 Task: Create in the project Visionary in Backlog an issue 'Implement a new cloud-based supply chain finance system for a company with advanced financing and payment processing capabilities', assign it to team member softage.3@softage.net and change the status to IN PROGRESS.
Action: Mouse moved to (103, 182)
Screenshot: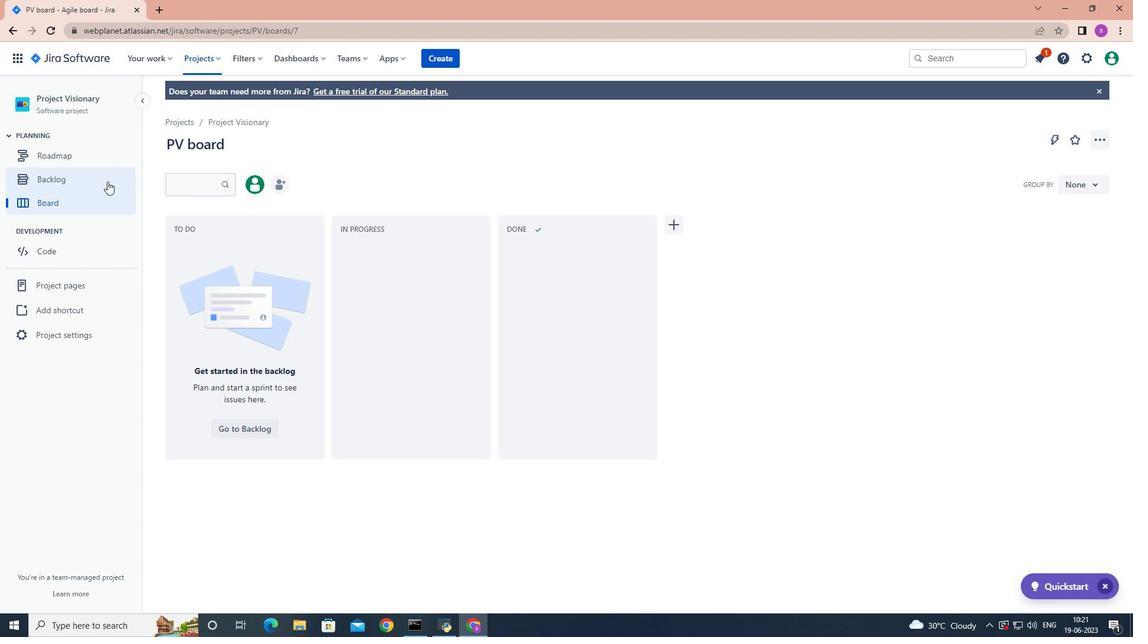 
Action: Mouse pressed left at (103, 182)
Screenshot: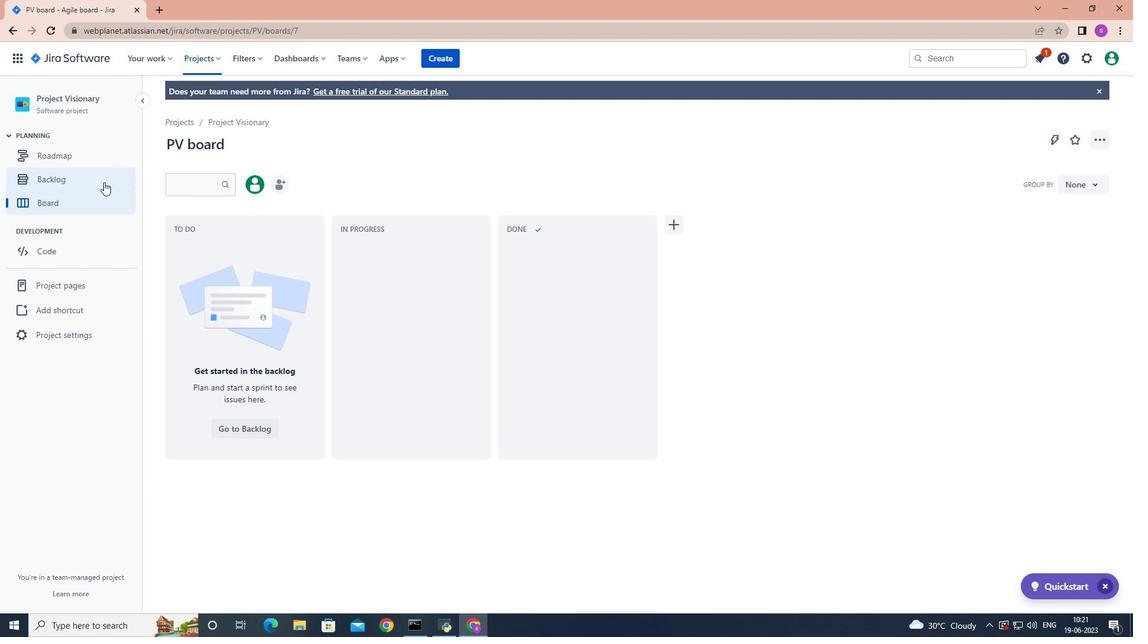 
Action: Mouse moved to (311, 213)
Screenshot: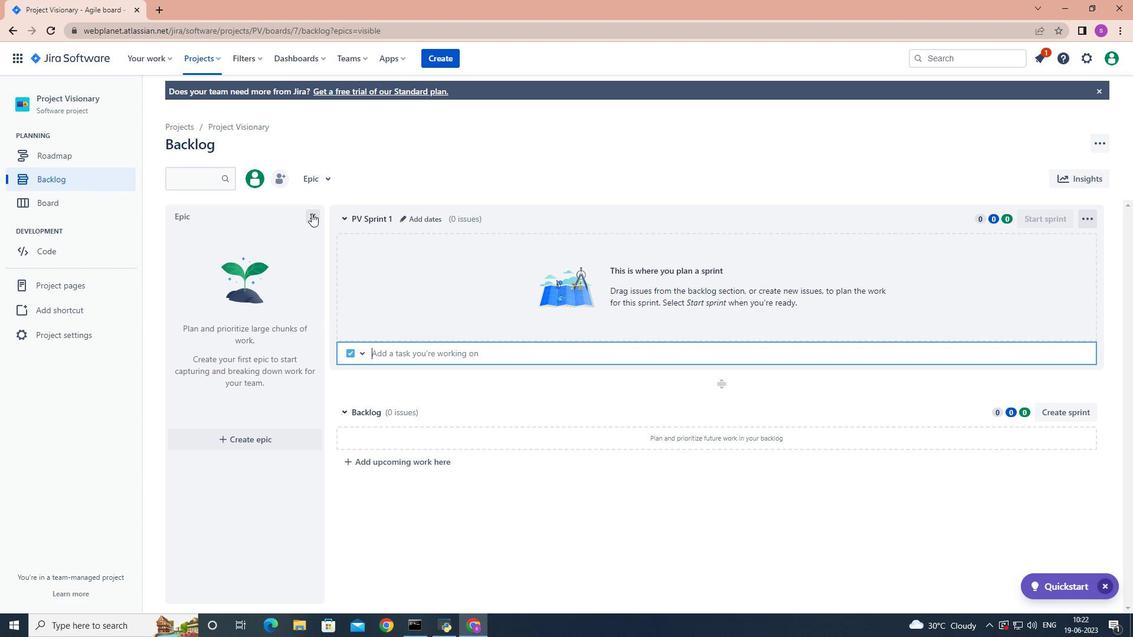 
Action: Mouse pressed left at (311, 213)
Screenshot: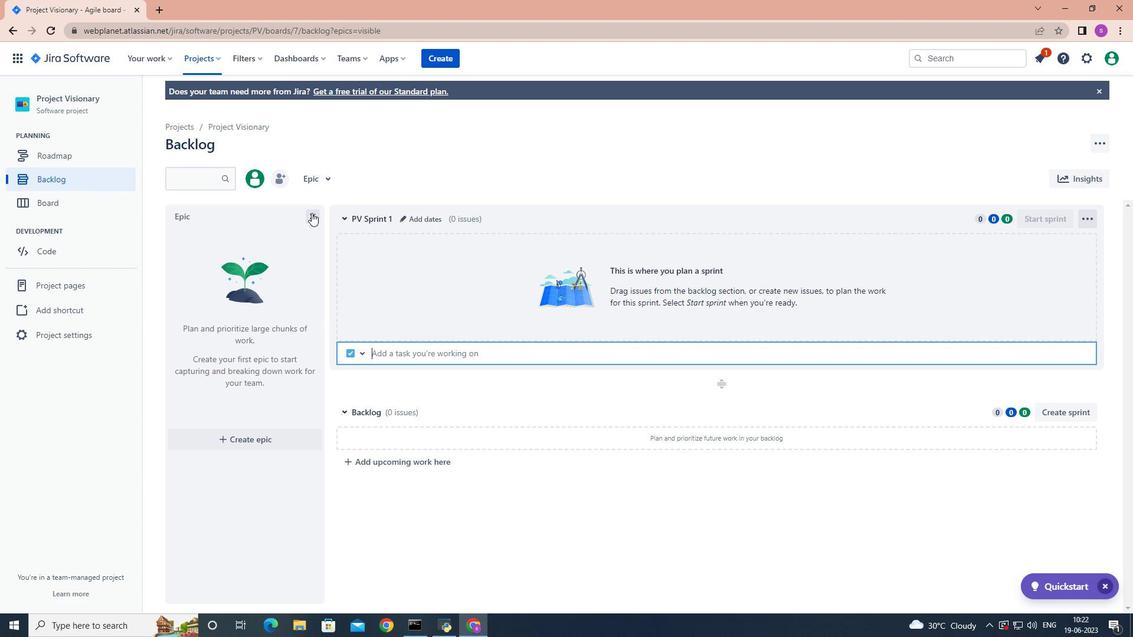 
Action: Mouse moved to (209, 352)
Screenshot: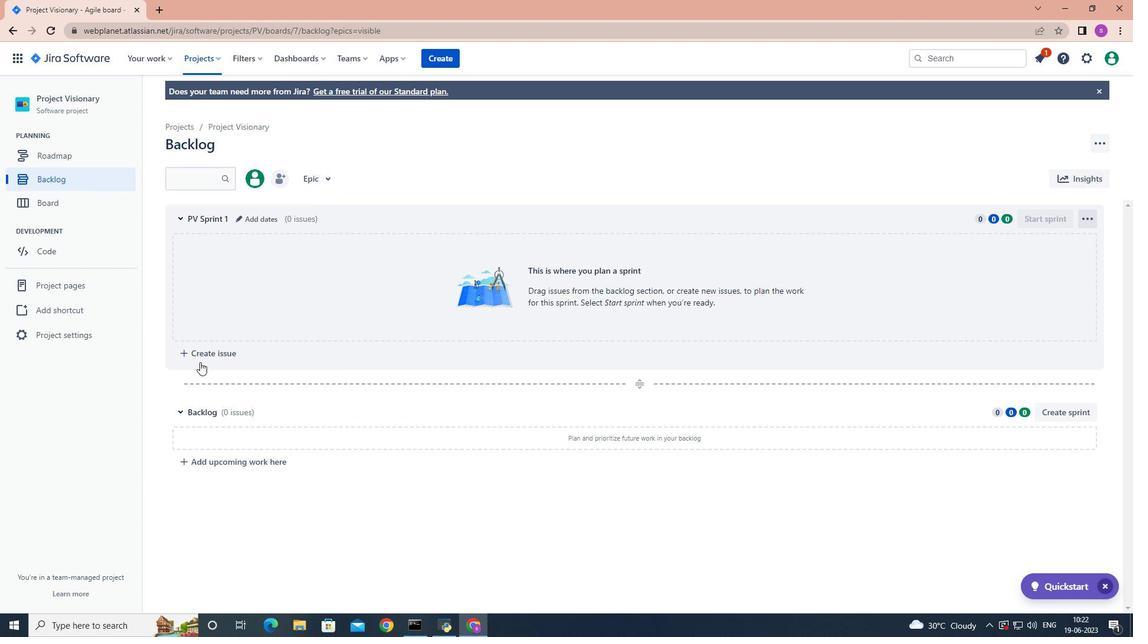 
Action: Mouse pressed left at (209, 352)
Screenshot: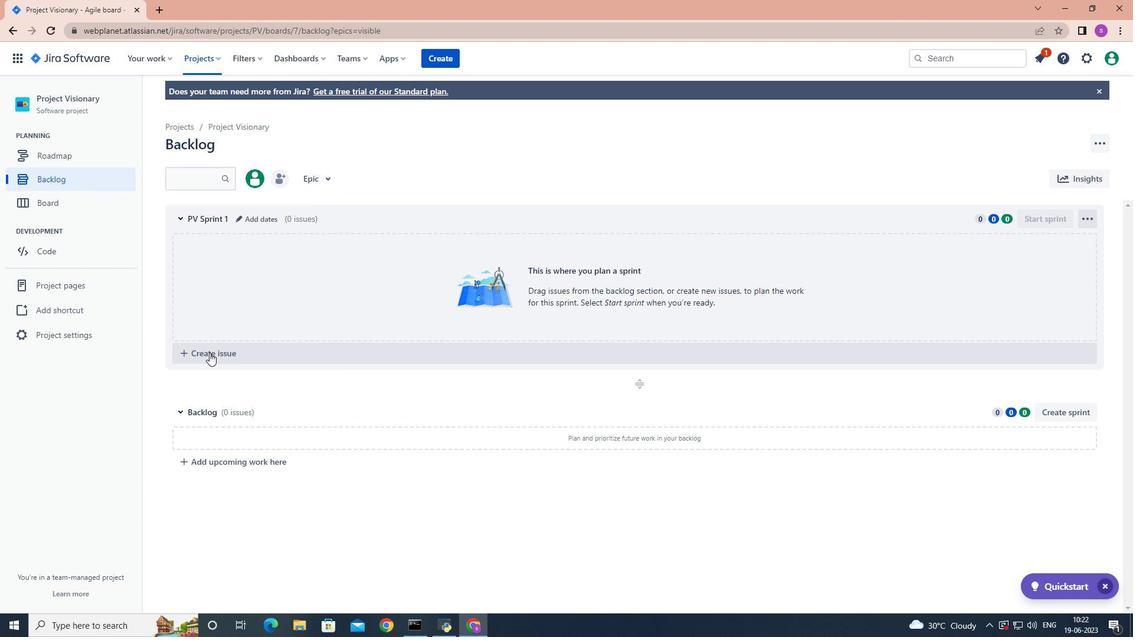 
Action: Mouse moved to (210, 352)
Screenshot: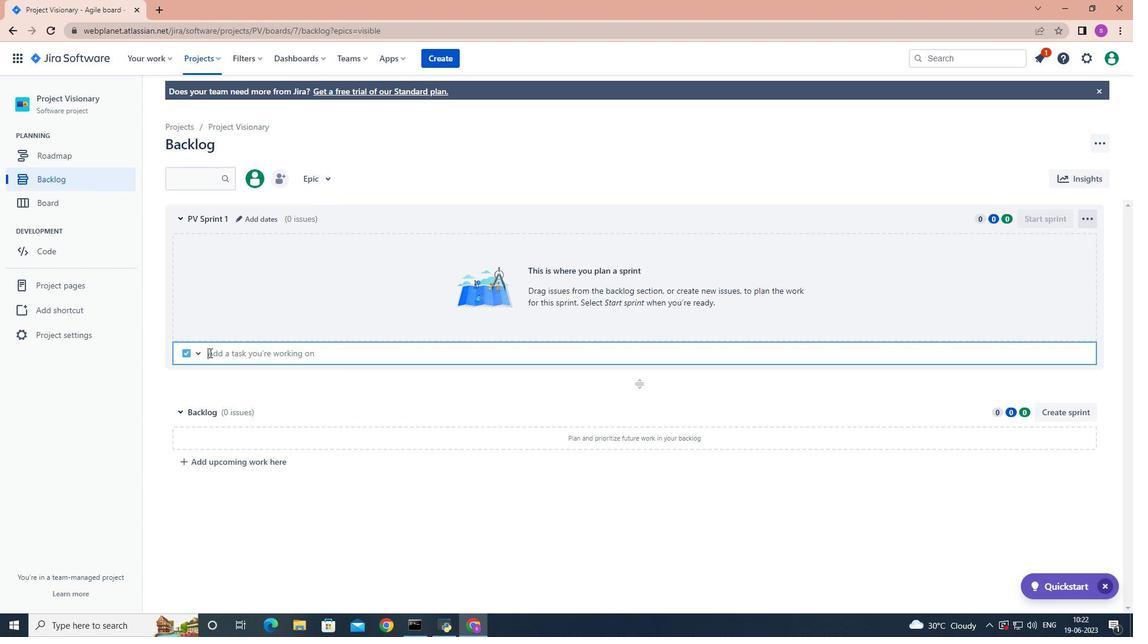 
Action: Key pressed <Key.shift>Implement<Key.space>a<Key.space>new<Key.space>cloud-based<Key.space>supply<Key.space>chain<Key.space>finance<Key.space>system<Key.space>for<Key.space>a<Key.space>company<Key.space>with<Key.space>advanced<Key.space>financing<Key.space>and<Key.space>payment<Key.space>processing<Key.space>capabilities<Key.enter>
Screenshot: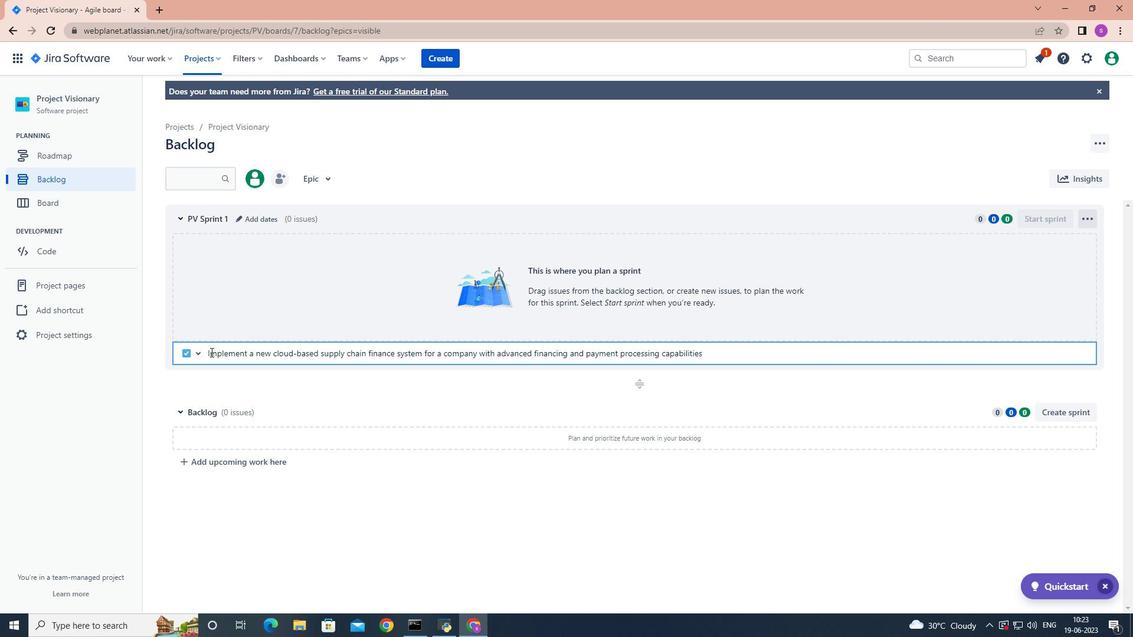 
Action: Mouse moved to (1062, 243)
Screenshot: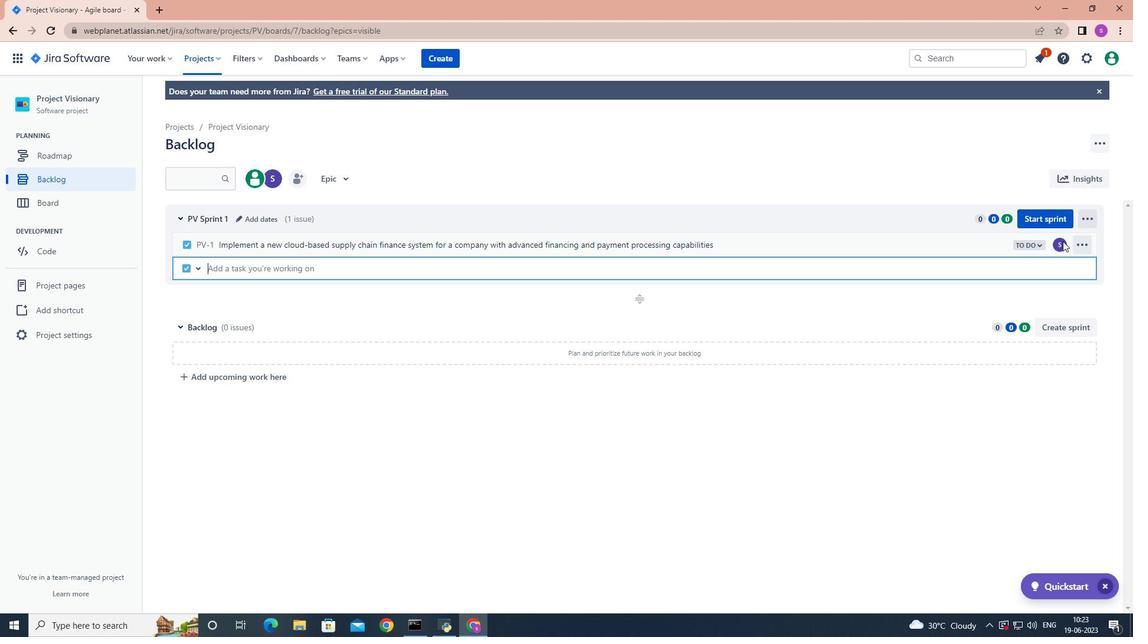 
Action: Mouse pressed left at (1062, 243)
Screenshot: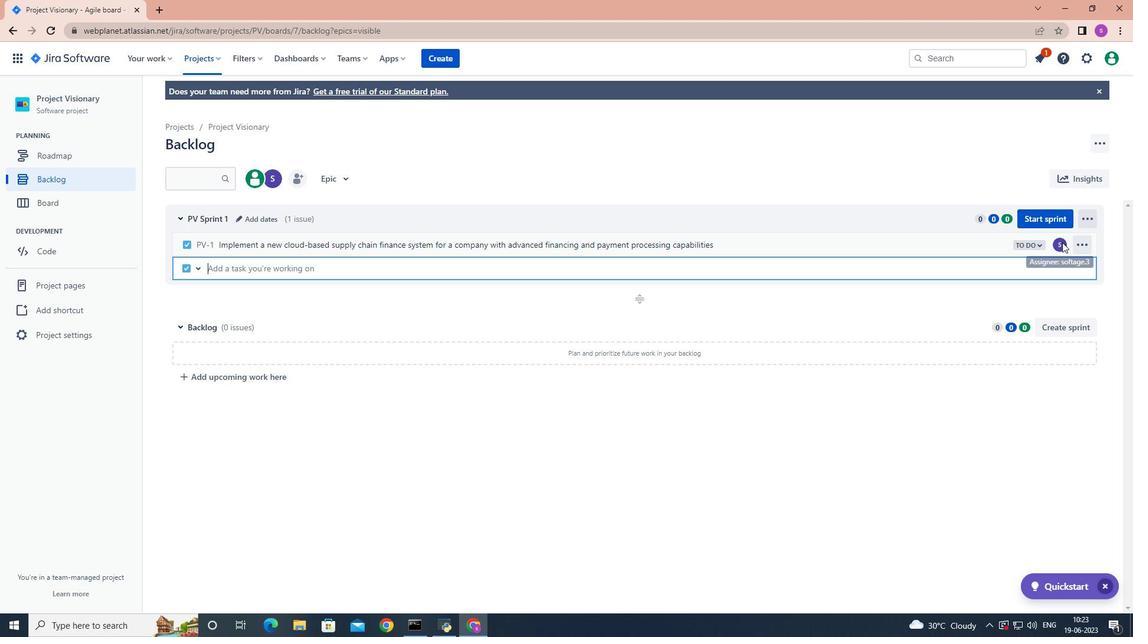 
Action: Mouse moved to (1062, 243)
Screenshot: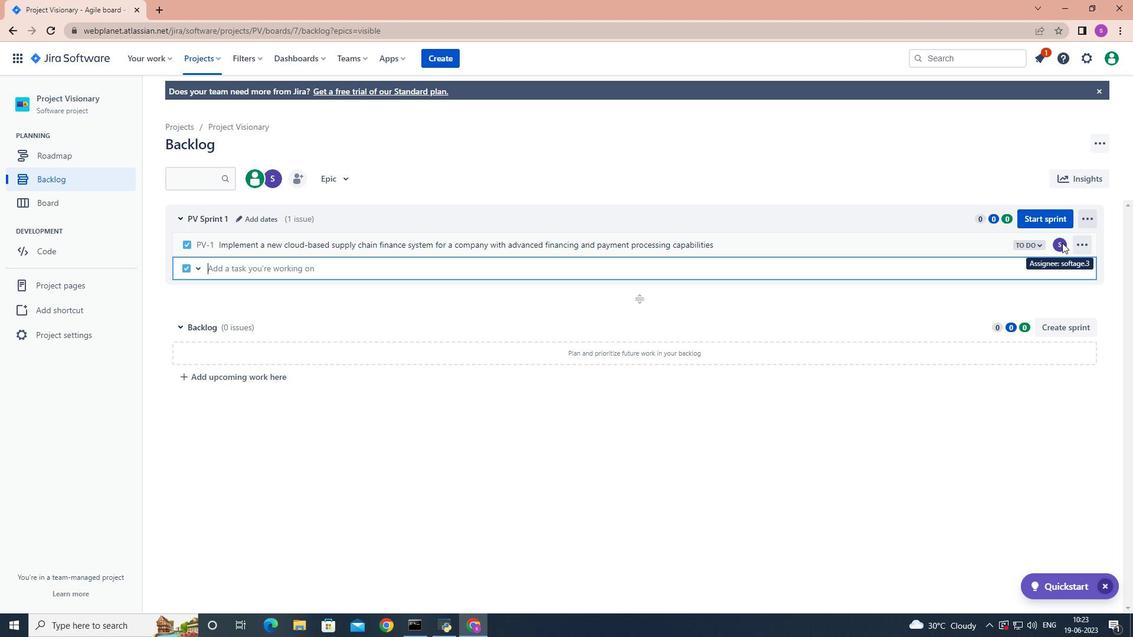 
Action: Mouse pressed left at (1062, 243)
Screenshot: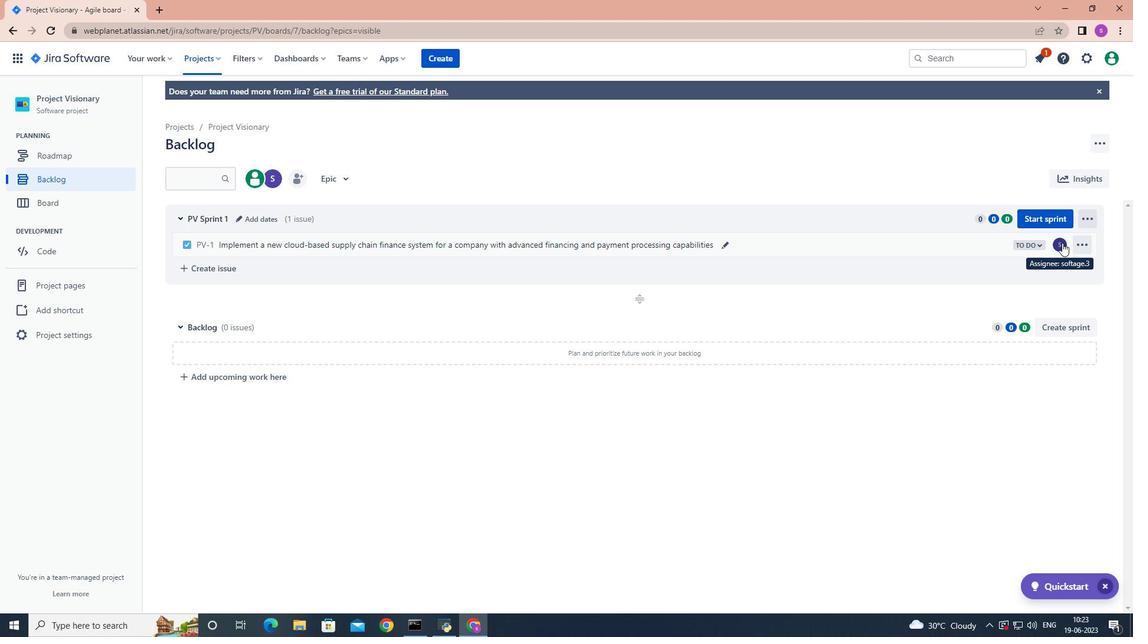 
Action: Key pressed sofyta<Key.backspace><Key.backspace><Key.backspace>tage.3
Screenshot: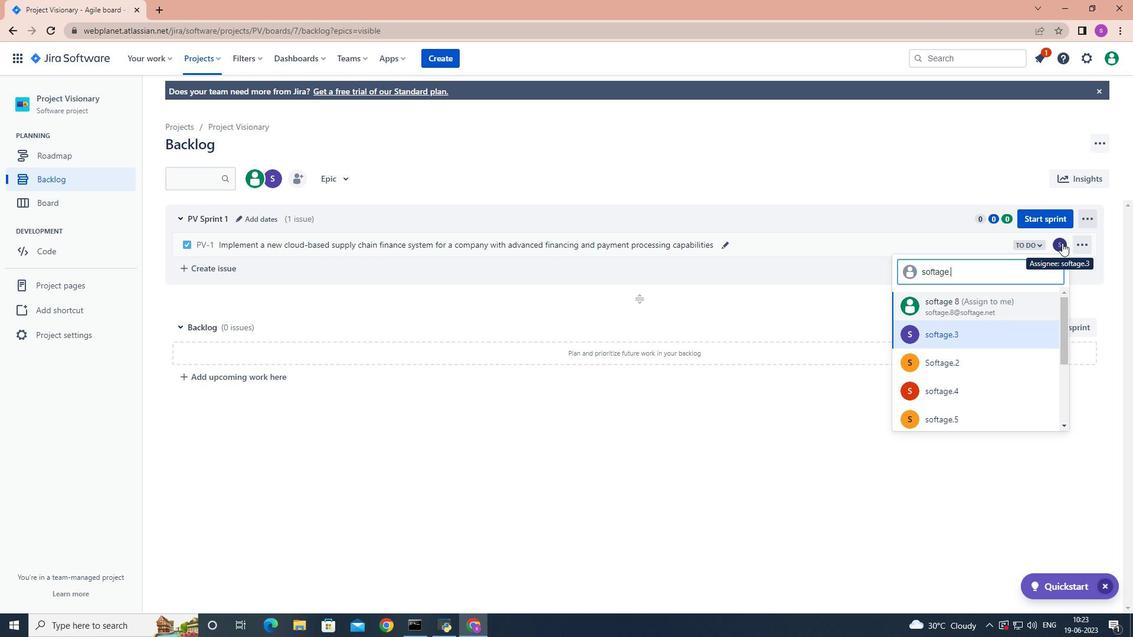 
Action: Mouse moved to (1000, 336)
Screenshot: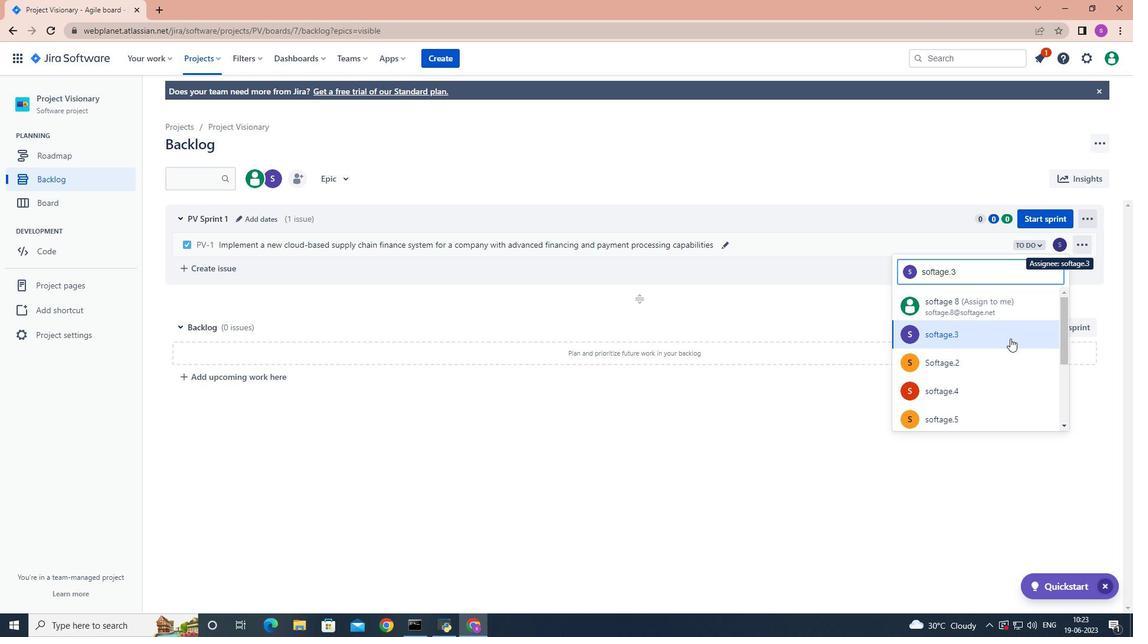 
Action: Mouse pressed left at (1000, 336)
Screenshot: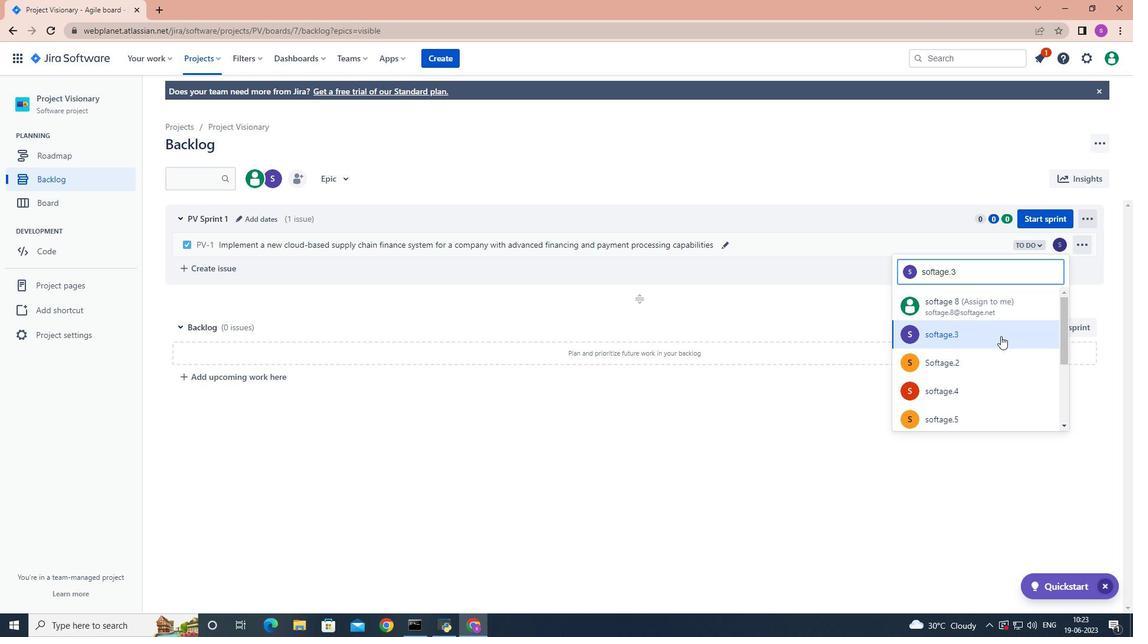 
Action: Mouse moved to (1041, 247)
Screenshot: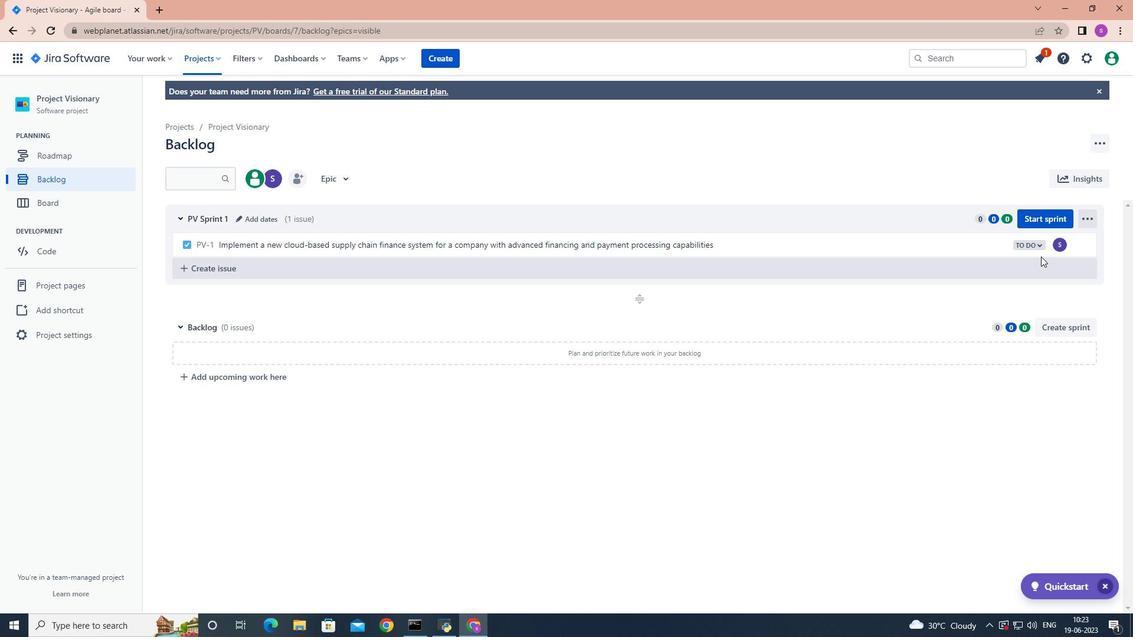 
Action: Mouse pressed left at (1041, 247)
Screenshot: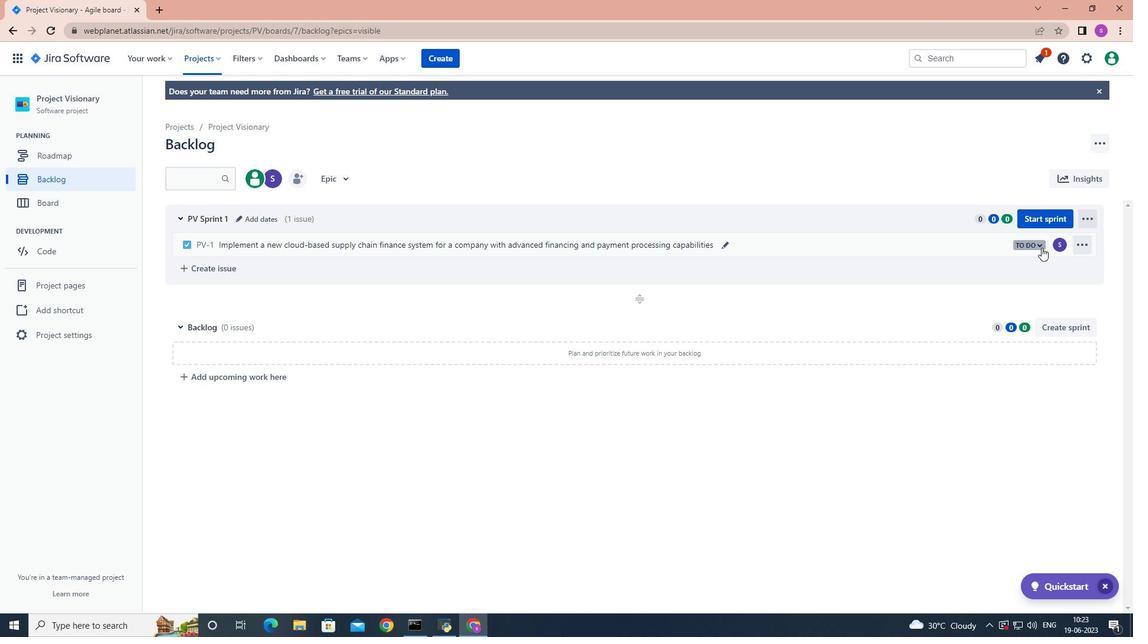 
Action: Mouse moved to (982, 269)
Screenshot: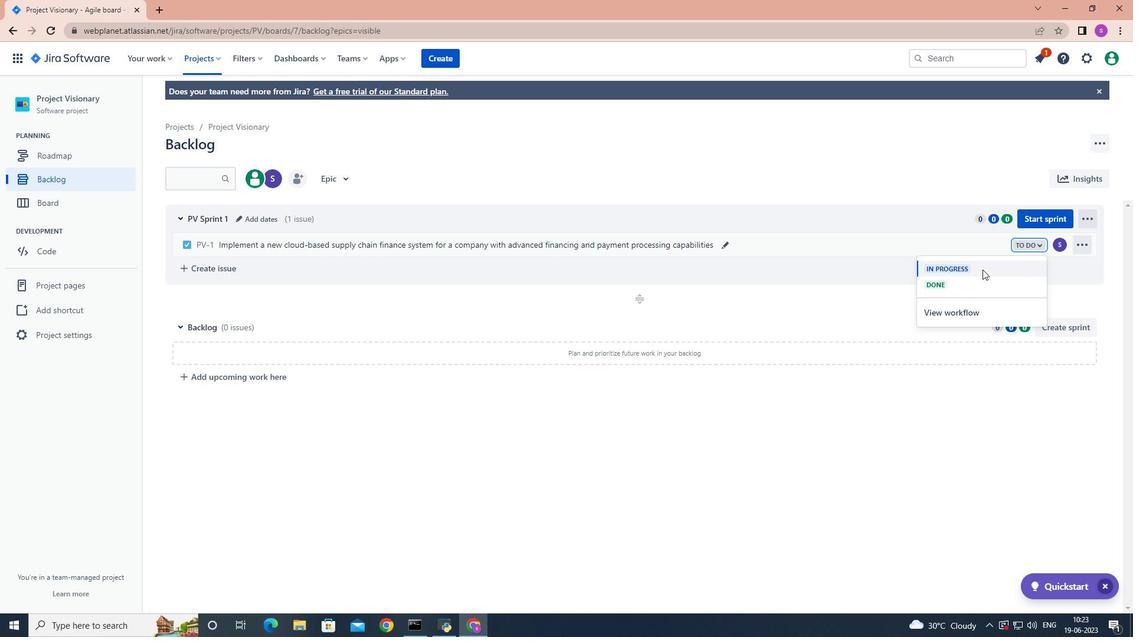 
Action: Mouse pressed left at (982, 269)
Screenshot: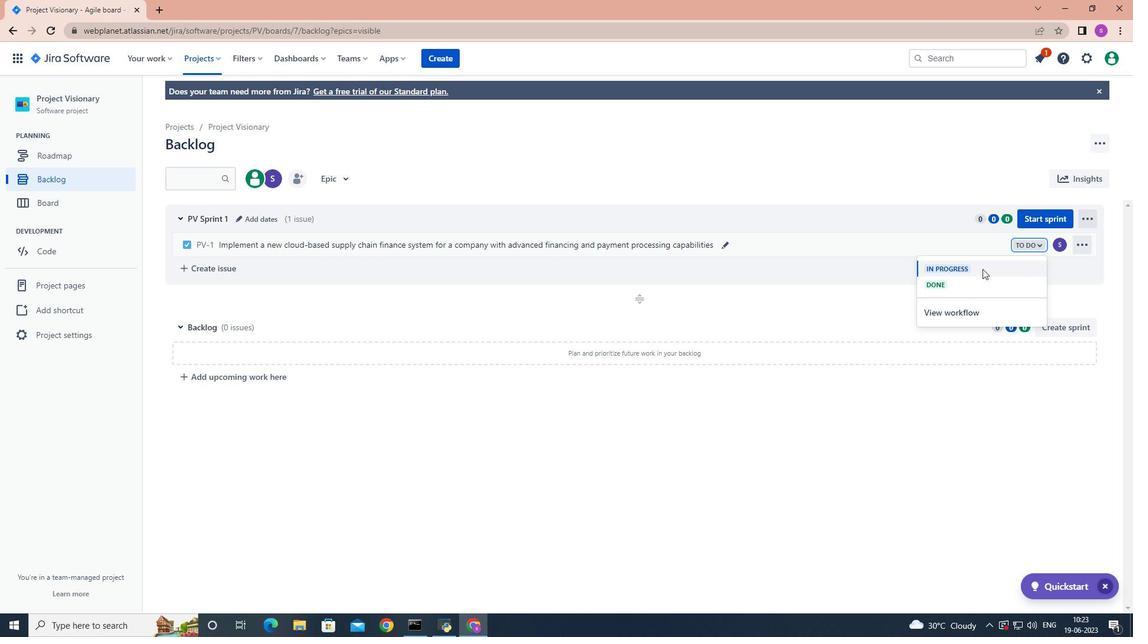 
Action: Mouse moved to (931, 435)
Screenshot: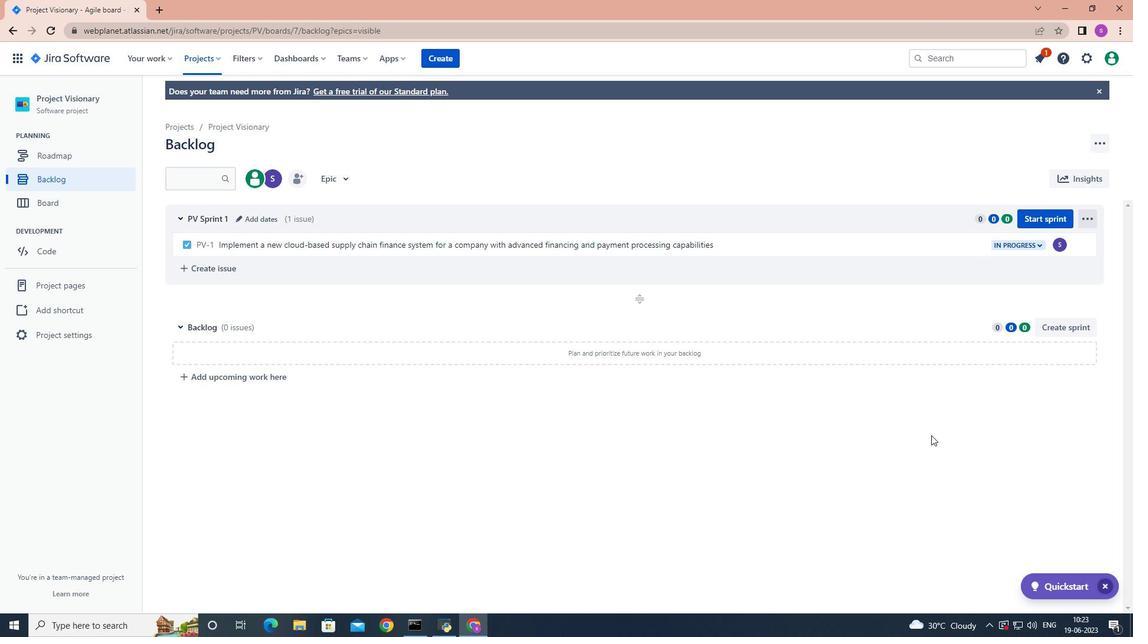 
